 Task: Enable the video output modules for Clone video filter to "Direct3D11 video output".
Action: Mouse moved to (93, 13)
Screenshot: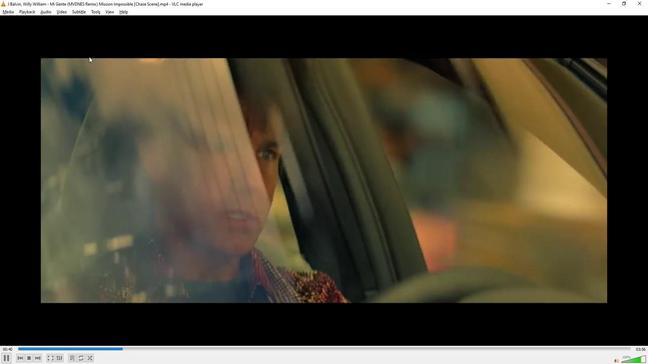 
Action: Mouse pressed left at (93, 13)
Screenshot: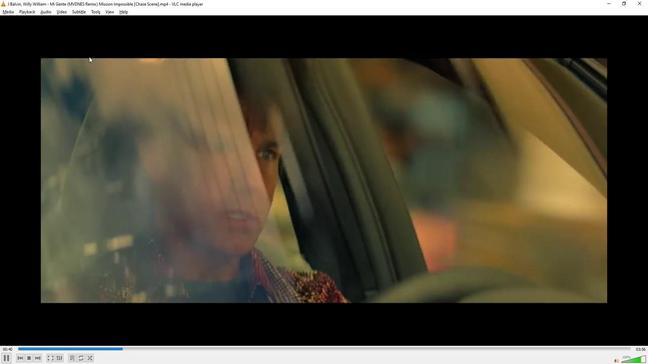 
Action: Mouse moved to (111, 92)
Screenshot: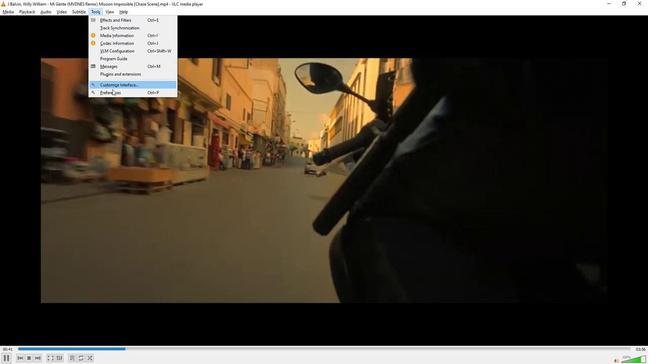
Action: Mouse pressed left at (111, 92)
Screenshot: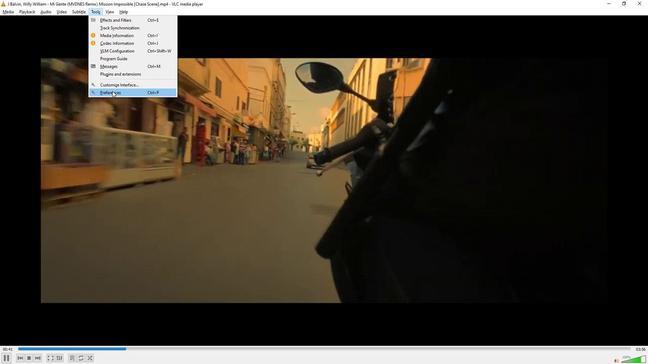 
Action: Mouse moved to (143, 287)
Screenshot: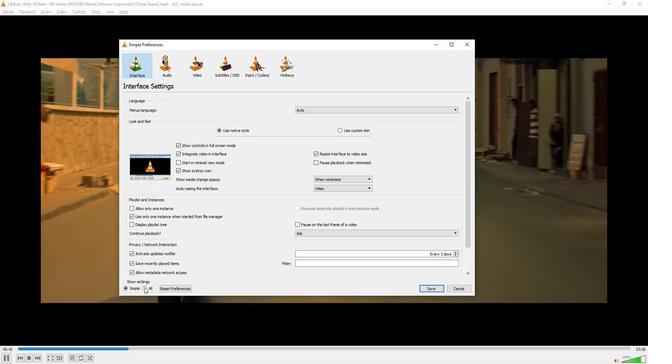 
Action: Mouse pressed left at (143, 287)
Screenshot: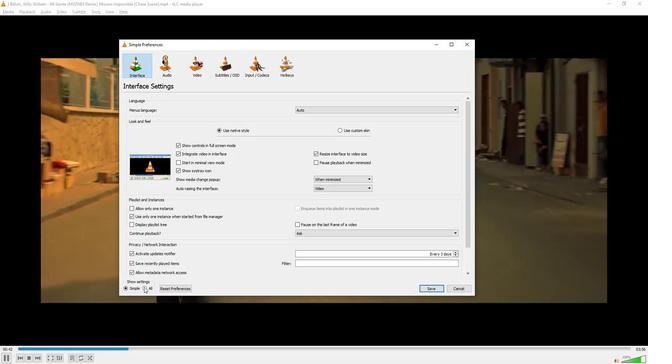 
Action: Mouse moved to (143, 267)
Screenshot: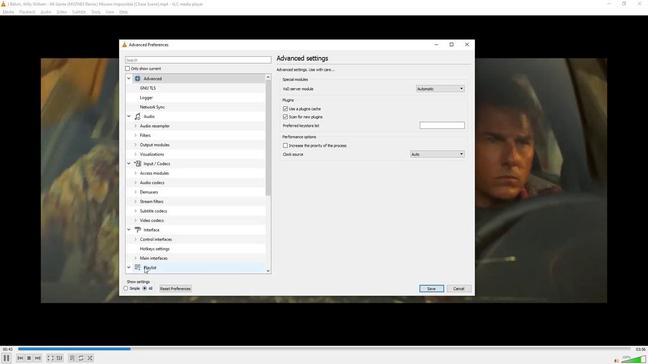 
Action: Mouse scrolled (143, 267) with delta (0, 0)
Screenshot: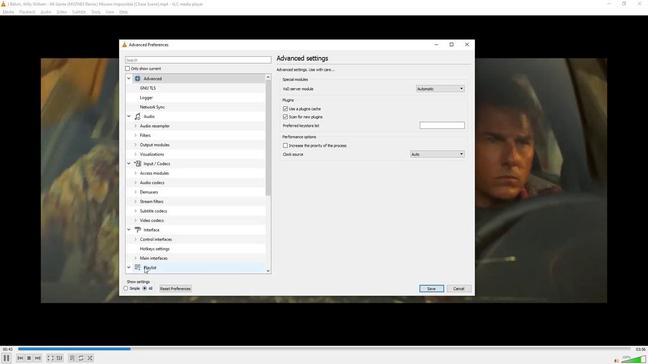 
Action: Mouse moved to (143, 267)
Screenshot: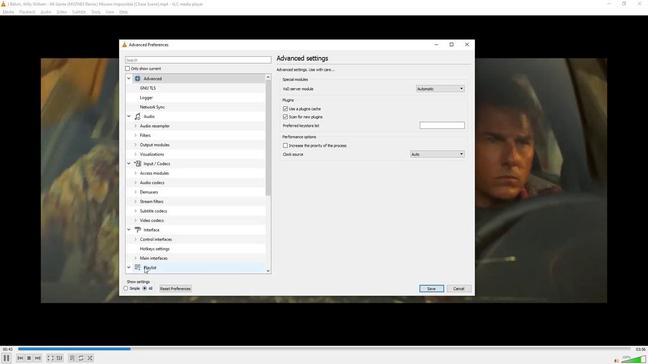 
Action: Mouse scrolled (143, 267) with delta (0, 0)
Screenshot: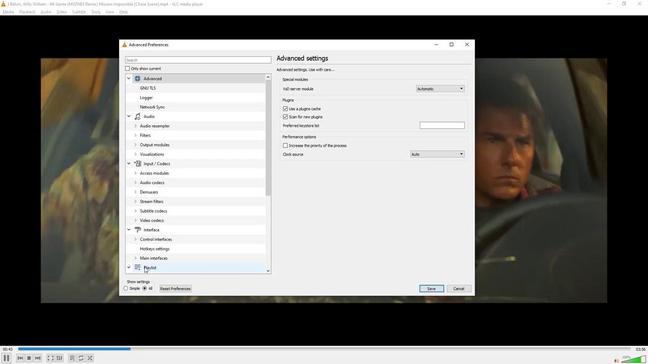 
Action: Mouse scrolled (143, 267) with delta (0, 0)
Screenshot: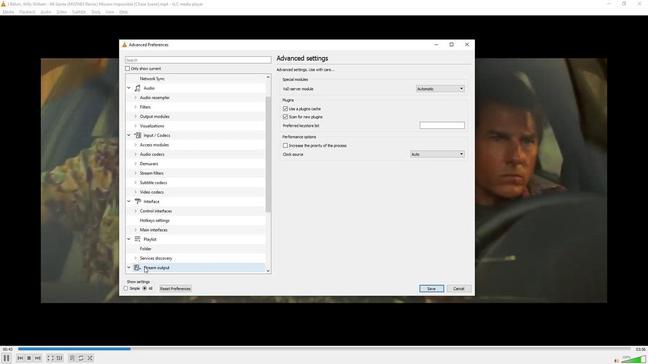 
Action: Mouse moved to (143, 267)
Screenshot: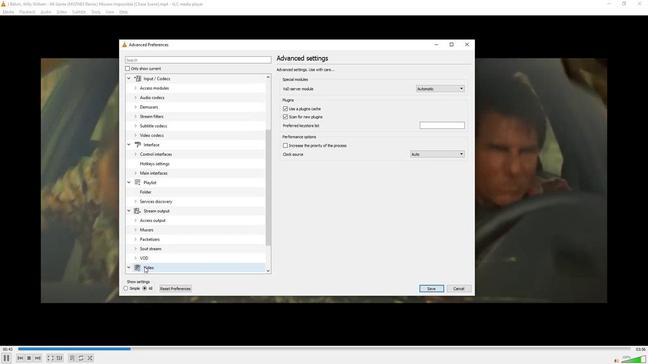 
Action: Mouse scrolled (143, 266) with delta (0, 0)
Screenshot: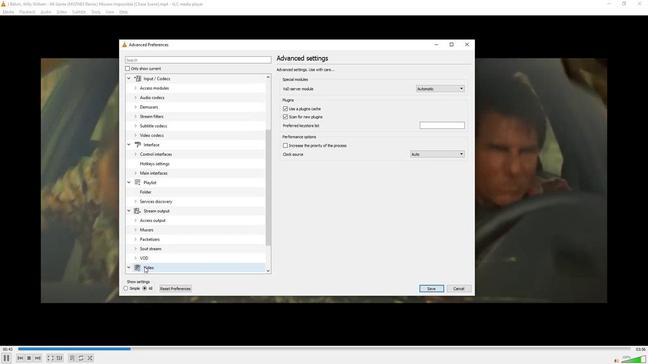 
Action: Mouse moved to (143, 267)
Screenshot: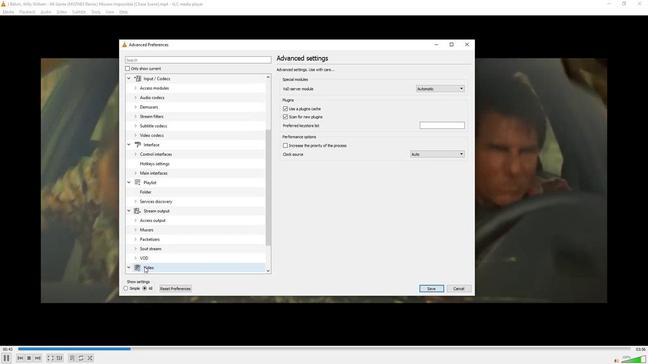 
Action: Mouse scrolled (143, 266) with delta (0, 0)
Screenshot: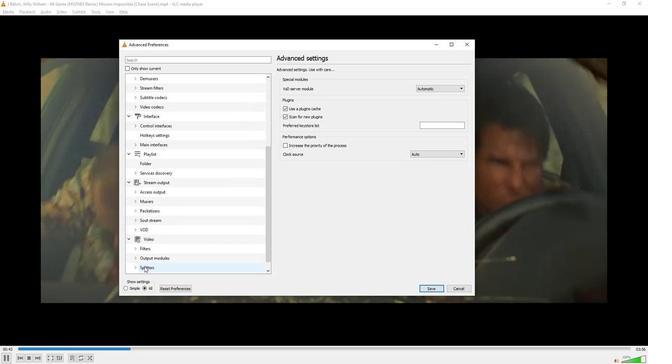 
Action: Mouse scrolled (143, 266) with delta (0, 0)
Screenshot: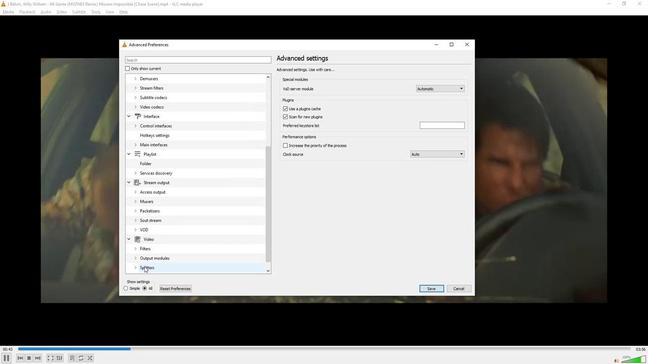 
Action: Mouse scrolled (143, 266) with delta (0, 0)
Screenshot: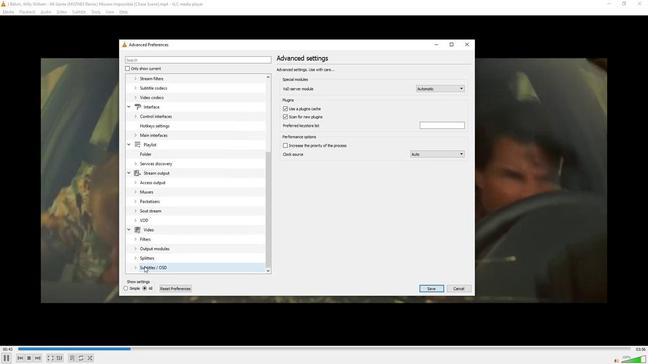 
Action: Mouse moved to (134, 259)
Screenshot: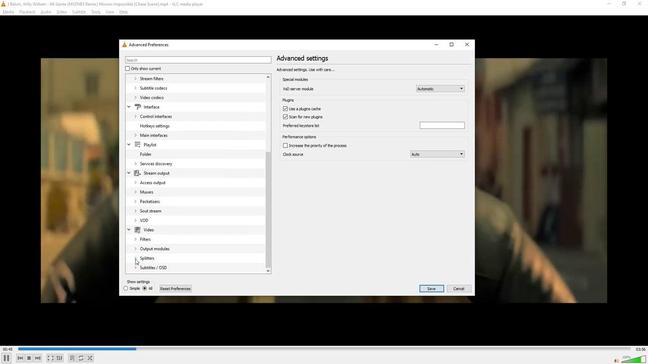 
Action: Mouse pressed left at (134, 259)
Screenshot: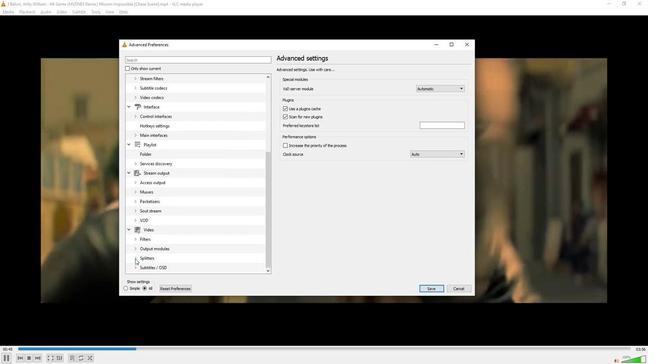 
Action: Mouse moved to (136, 259)
Screenshot: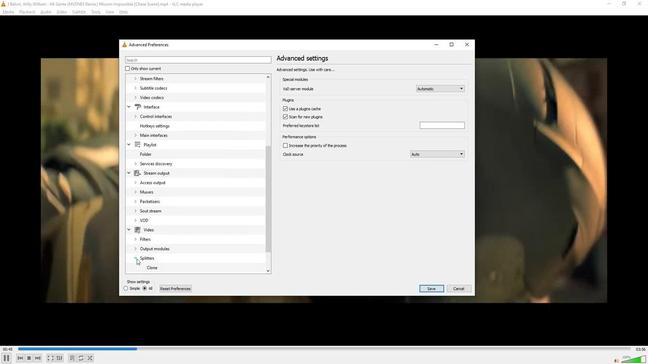 
Action: Mouse scrolled (136, 259) with delta (0, 0)
Screenshot: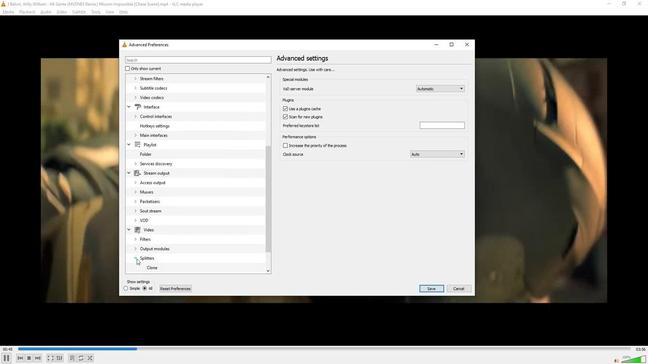 
Action: Mouse moved to (137, 259)
Screenshot: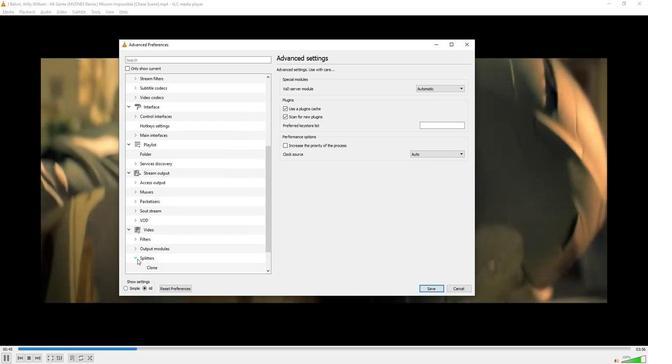 
Action: Mouse scrolled (137, 259) with delta (0, 0)
Screenshot: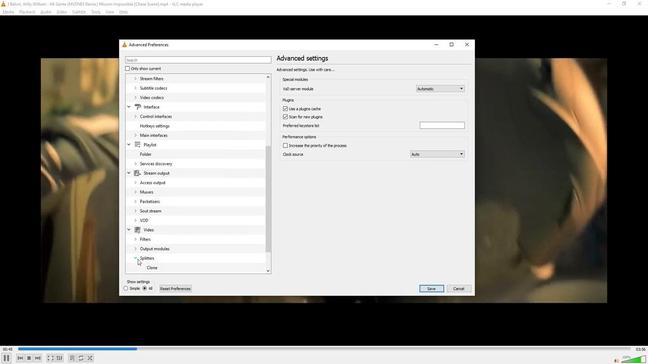 
Action: Mouse moved to (155, 242)
Screenshot: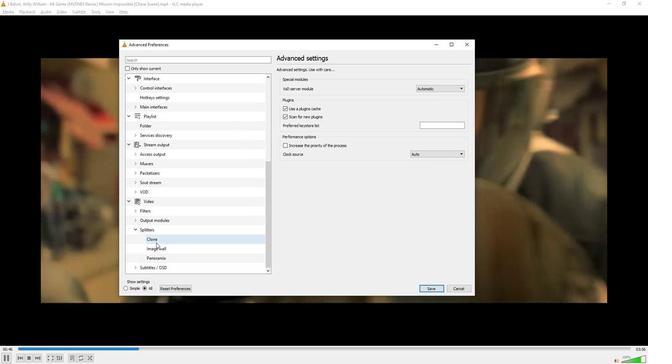 
Action: Mouse pressed left at (155, 242)
Screenshot: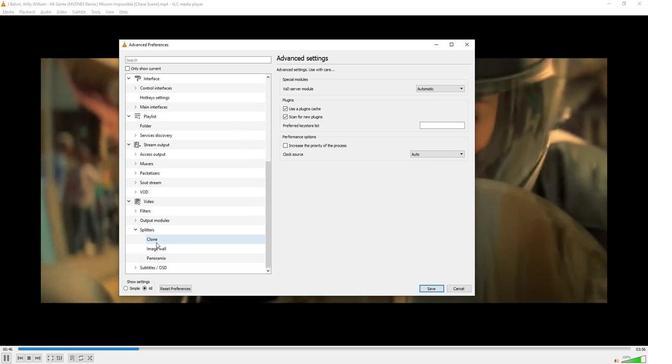 
Action: Mouse moved to (284, 136)
Screenshot: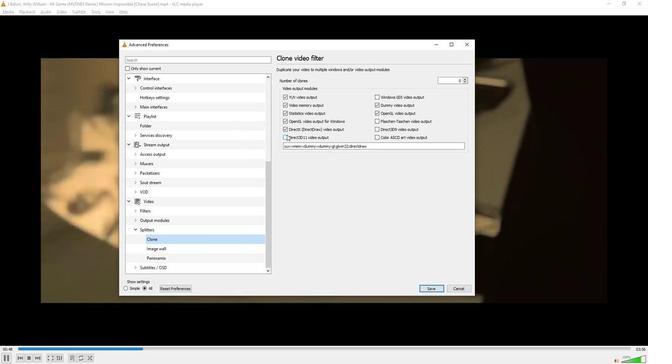 
Action: Mouse pressed left at (284, 136)
Screenshot: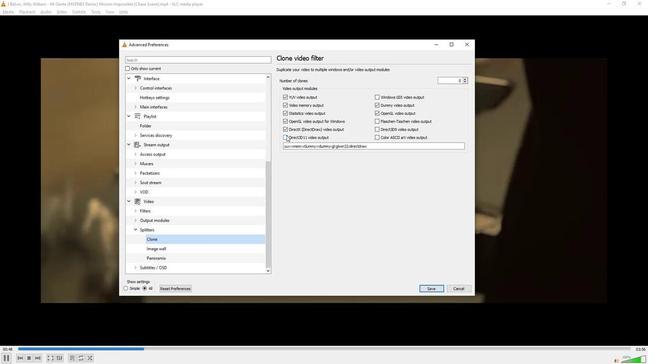 
Action: Mouse moved to (300, 218)
Screenshot: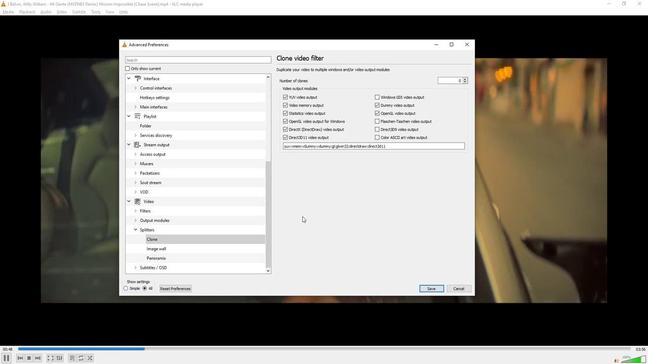 
